 Task: Select poll duration 2 Week.
Action: Mouse moved to (474, 111)
Screenshot: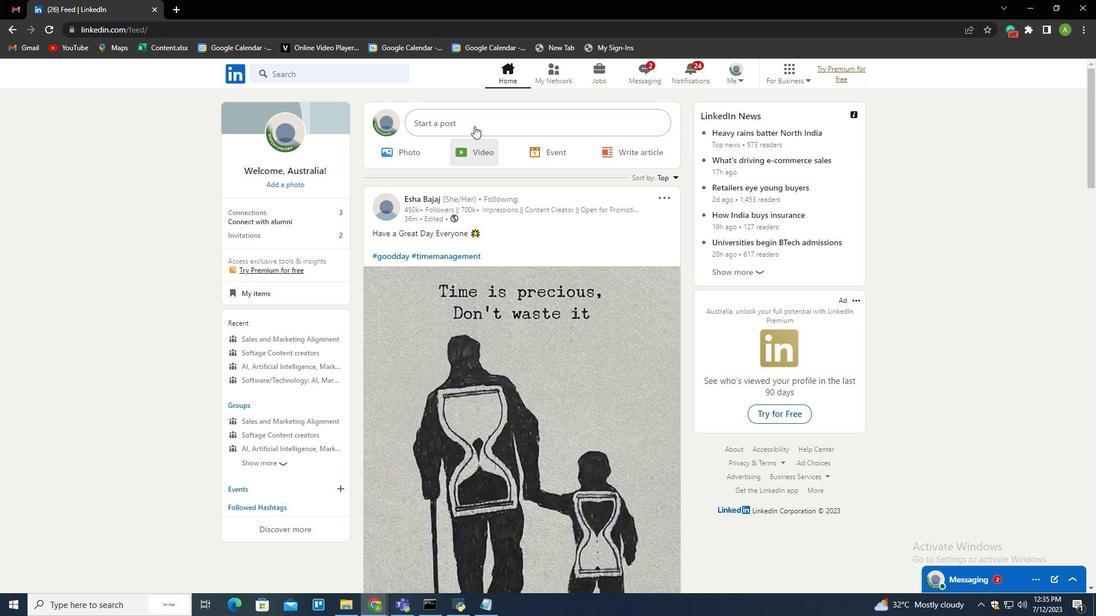 
Action: Mouse pressed left at (474, 111)
Screenshot: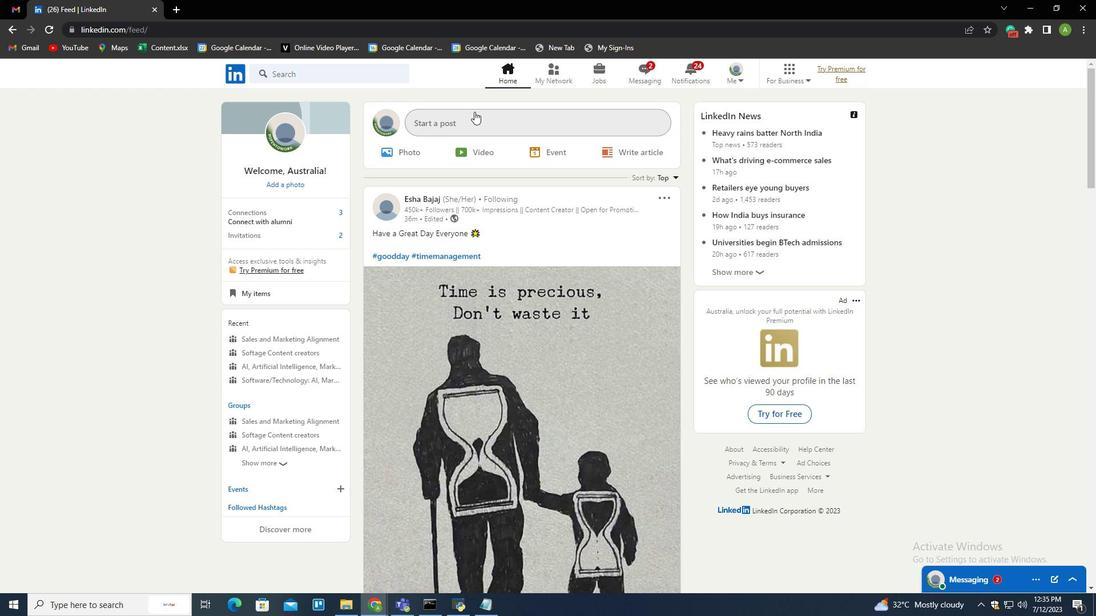 
Action: Mouse moved to (483, 339)
Screenshot: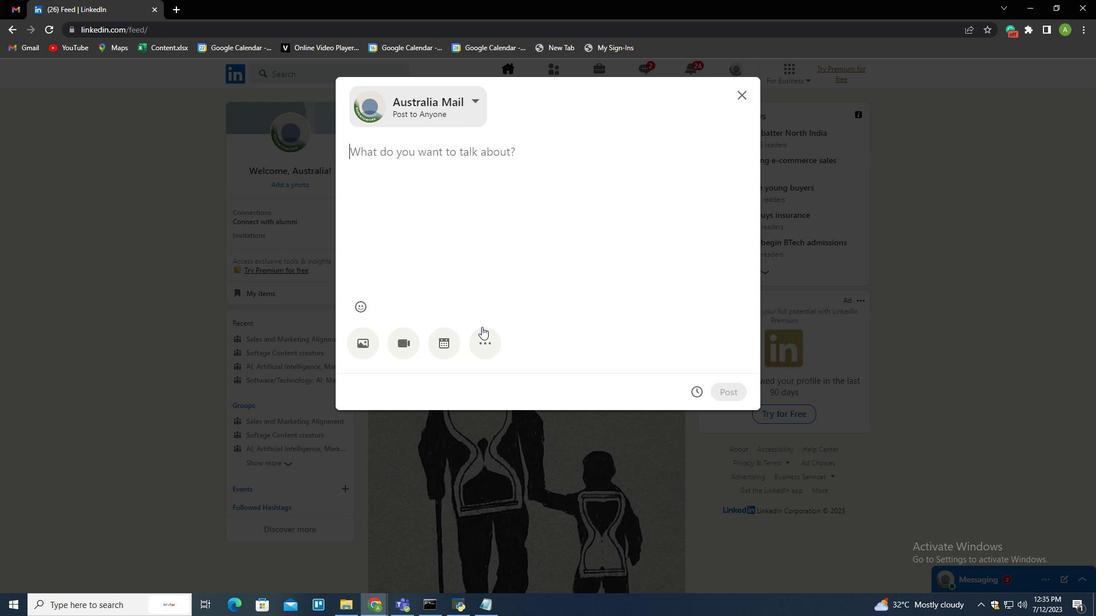 
Action: Mouse pressed left at (483, 339)
Screenshot: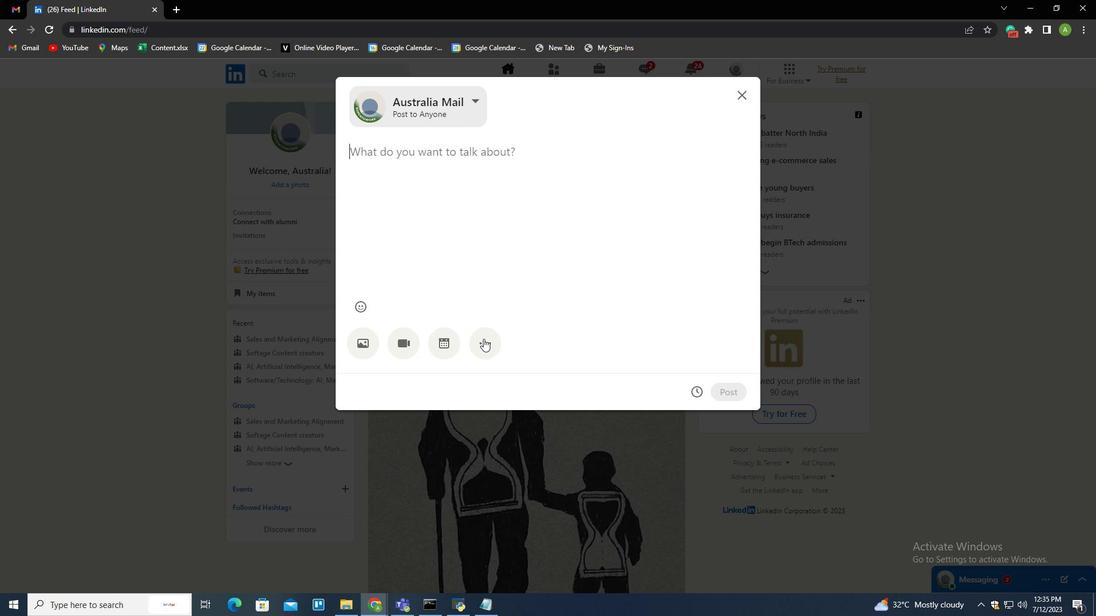
Action: Mouse moved to (563, 343)
Screenshot: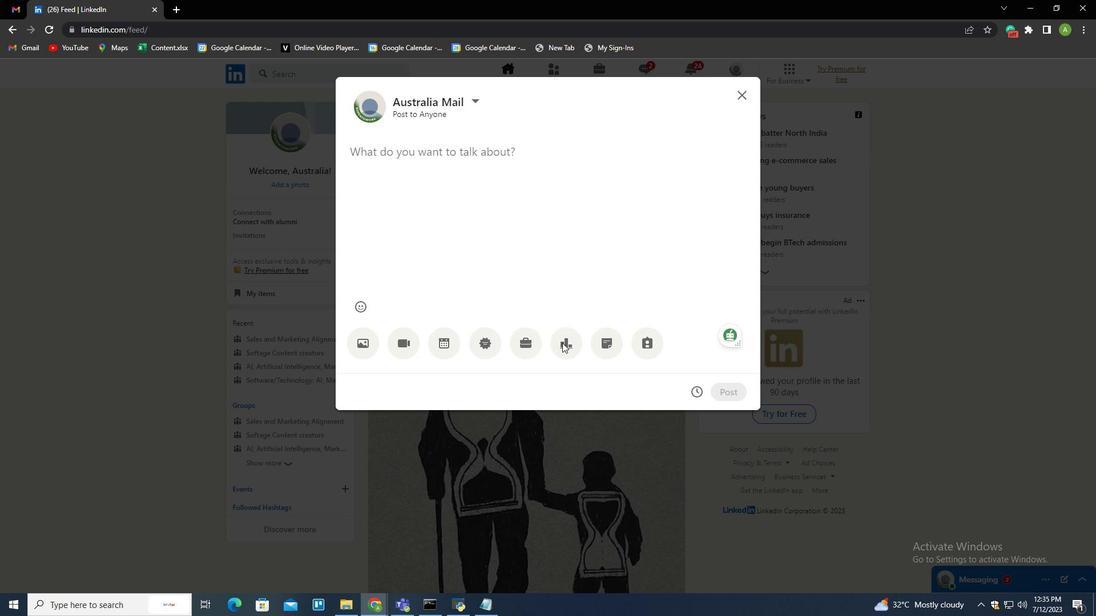 
Action: Mouse pressed left at (563, 343)
Screenshot: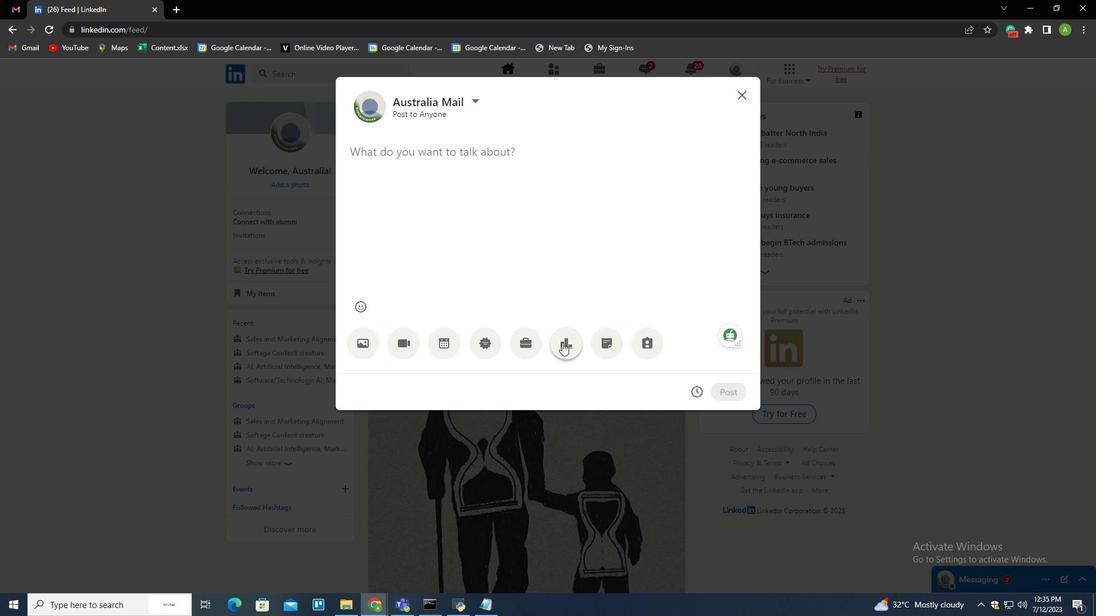 
Action: Mouse moved to (548, 339)
Screenshot: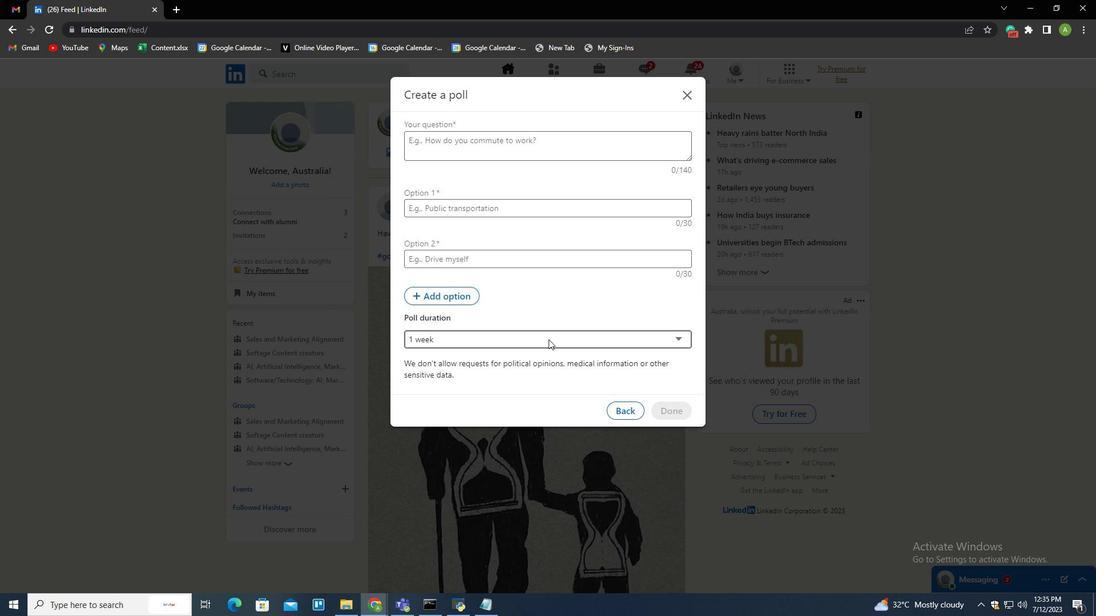 
Action: Mouse pressed left at (548, 339)
Screenshot: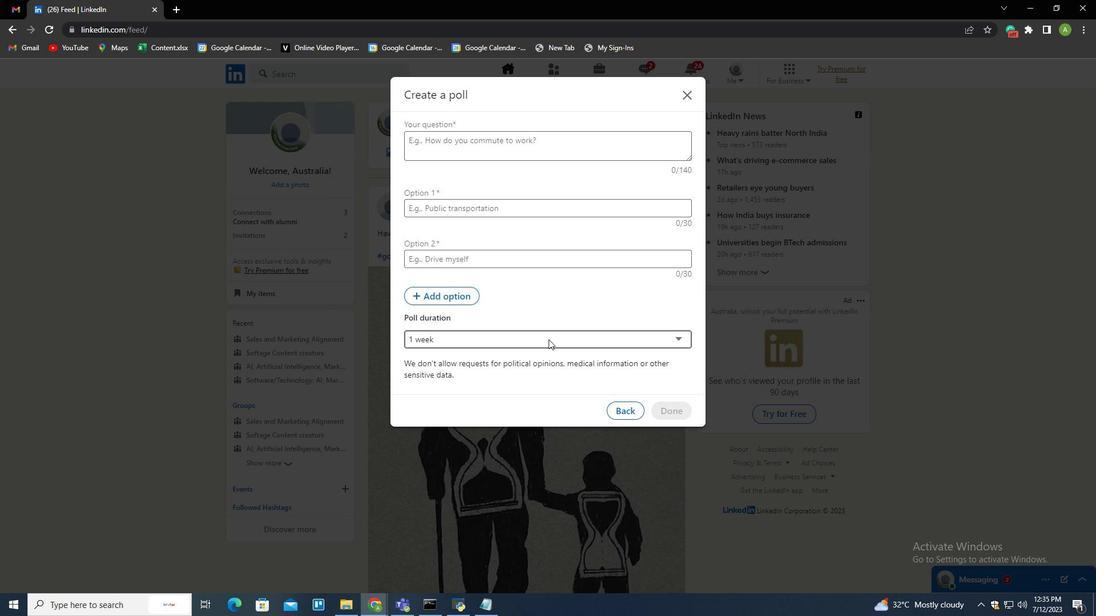 
Action: Mouse moved to (448, 359)
Screenshot: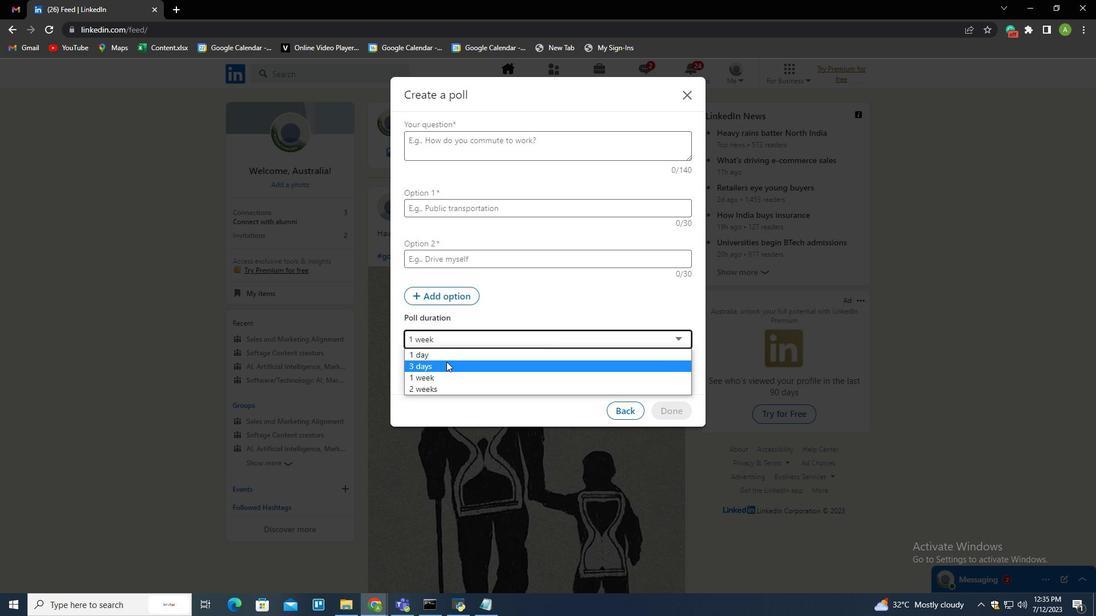 
Action: Mouse scrolled (448, 358) with delta (0, 0)
Screenshot: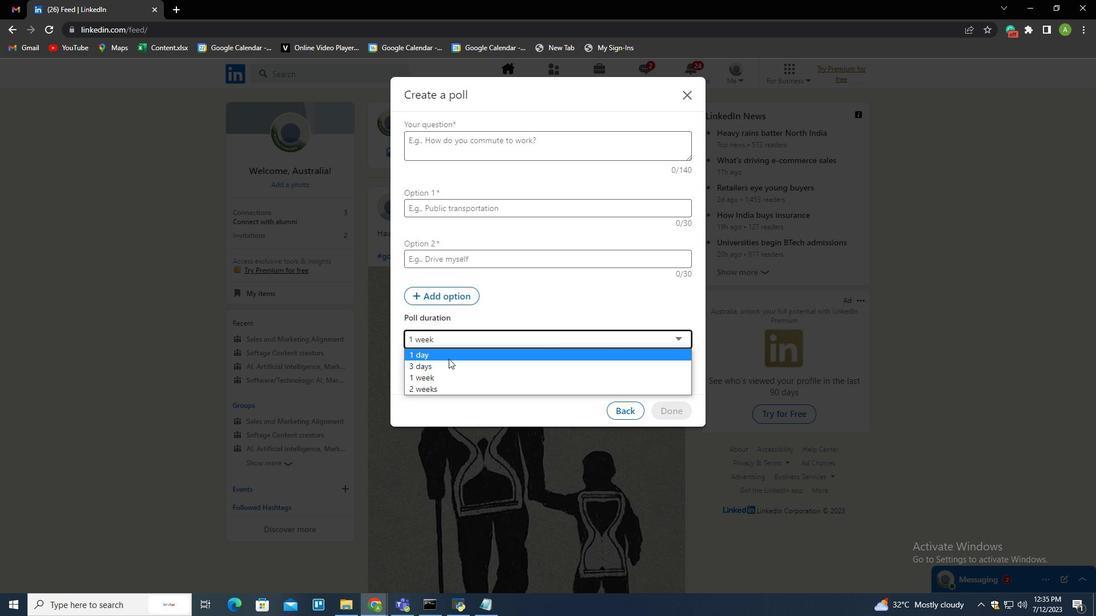 
Action: Mouse scrolled (448, 358) with delta (0, 0)
Screenshot: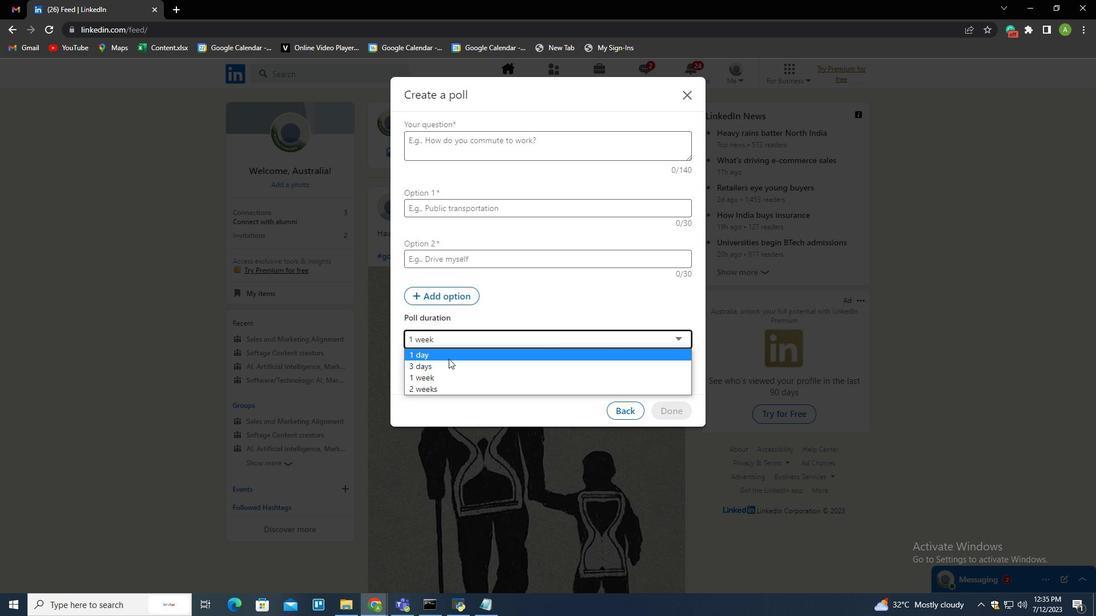 
Action: Mouse moved to (433, 390)
Screenshot: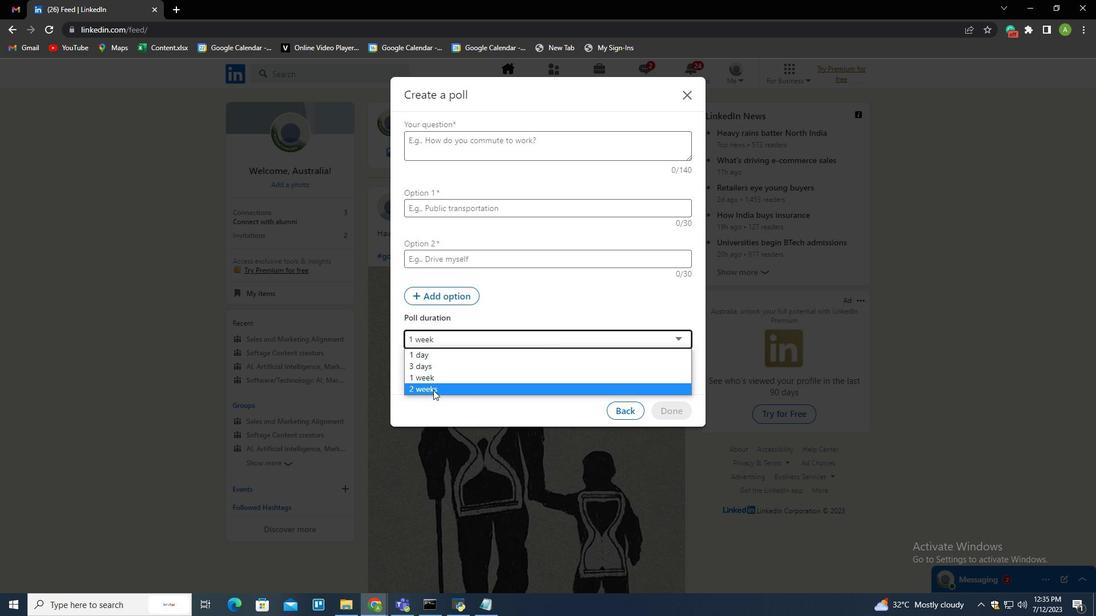 
Action: Mouse pressed left at (433, 390)
Screenshot: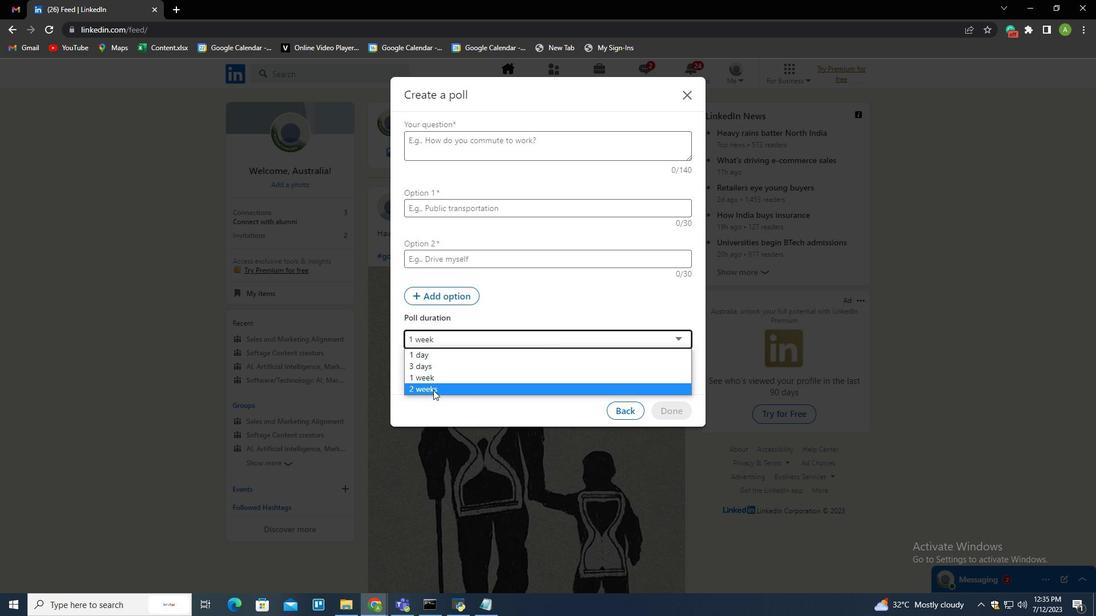 
Action: Mouse moved to (565, 371)
Screenshot: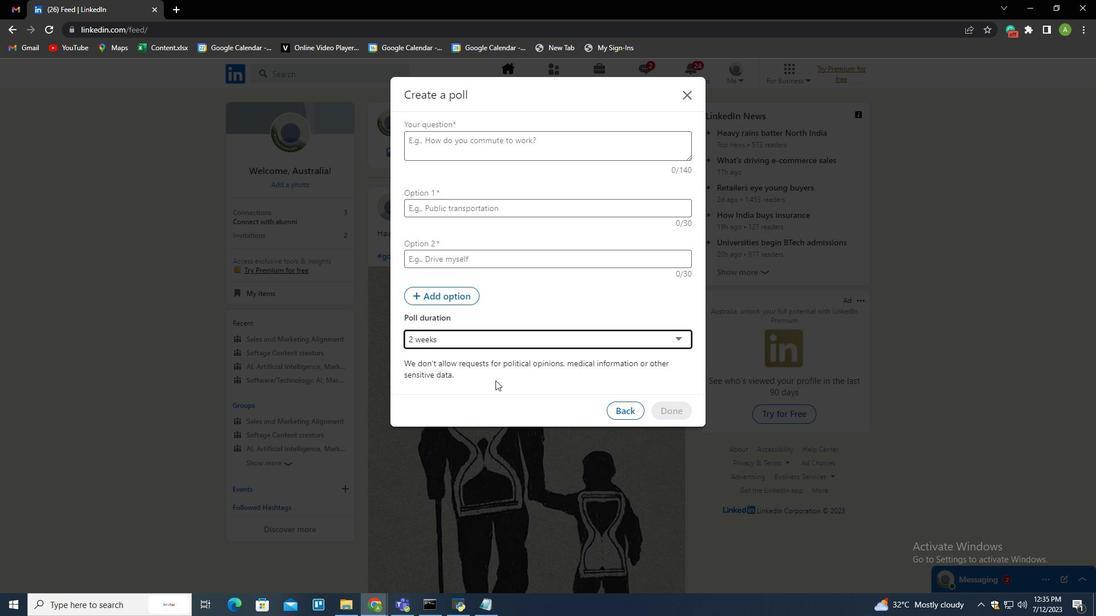 
